 Task: Create in the project VentureTech in Backlog an issue 'Create a new online platform for online art courses with advanced virtual exhibition and portfolio features', assign it to team member softage.1@softage.net and change the status to IN PROGRESS.
Action: Mouse moved to (95, 224)
Screenshot: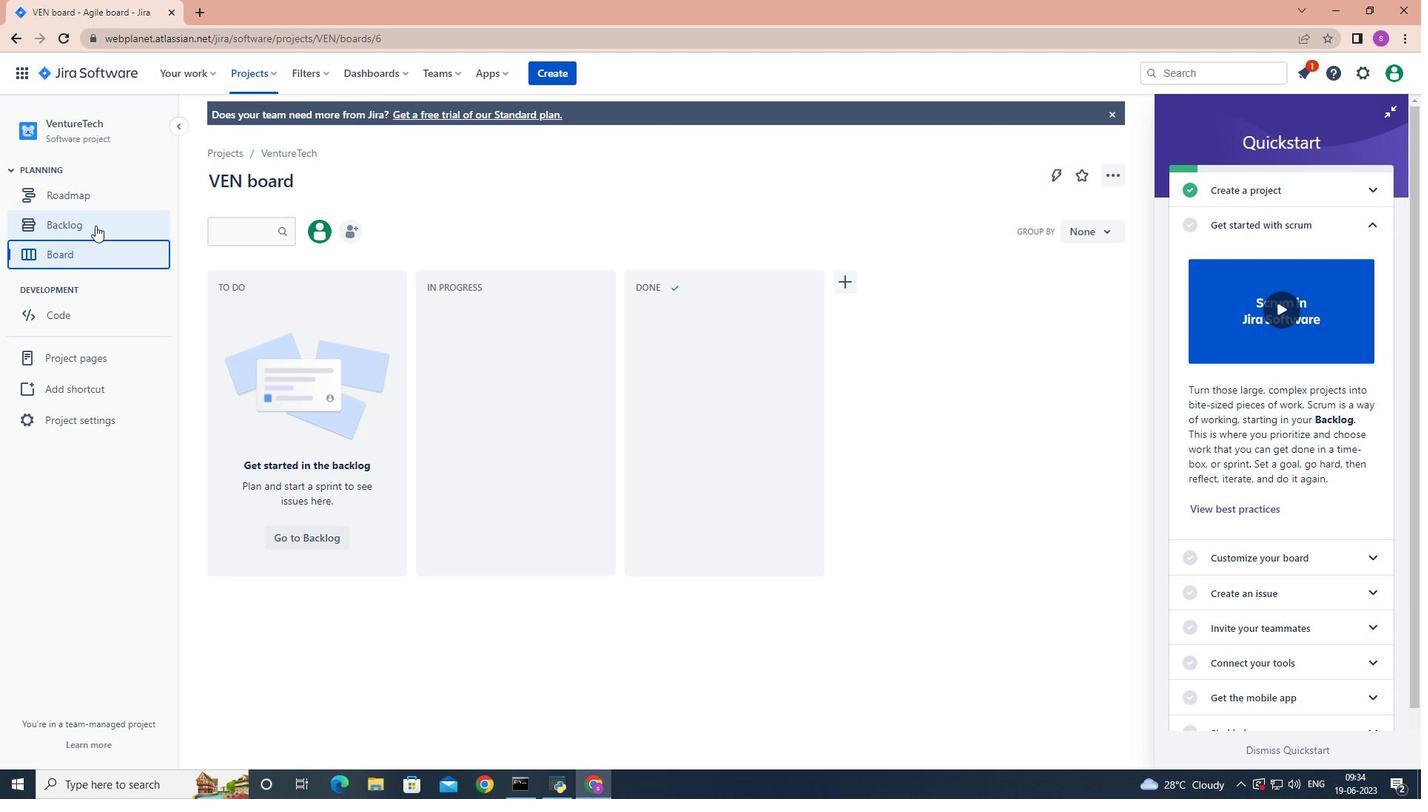 
Action: Mouse pressed left at (95, 224)
Screenshot: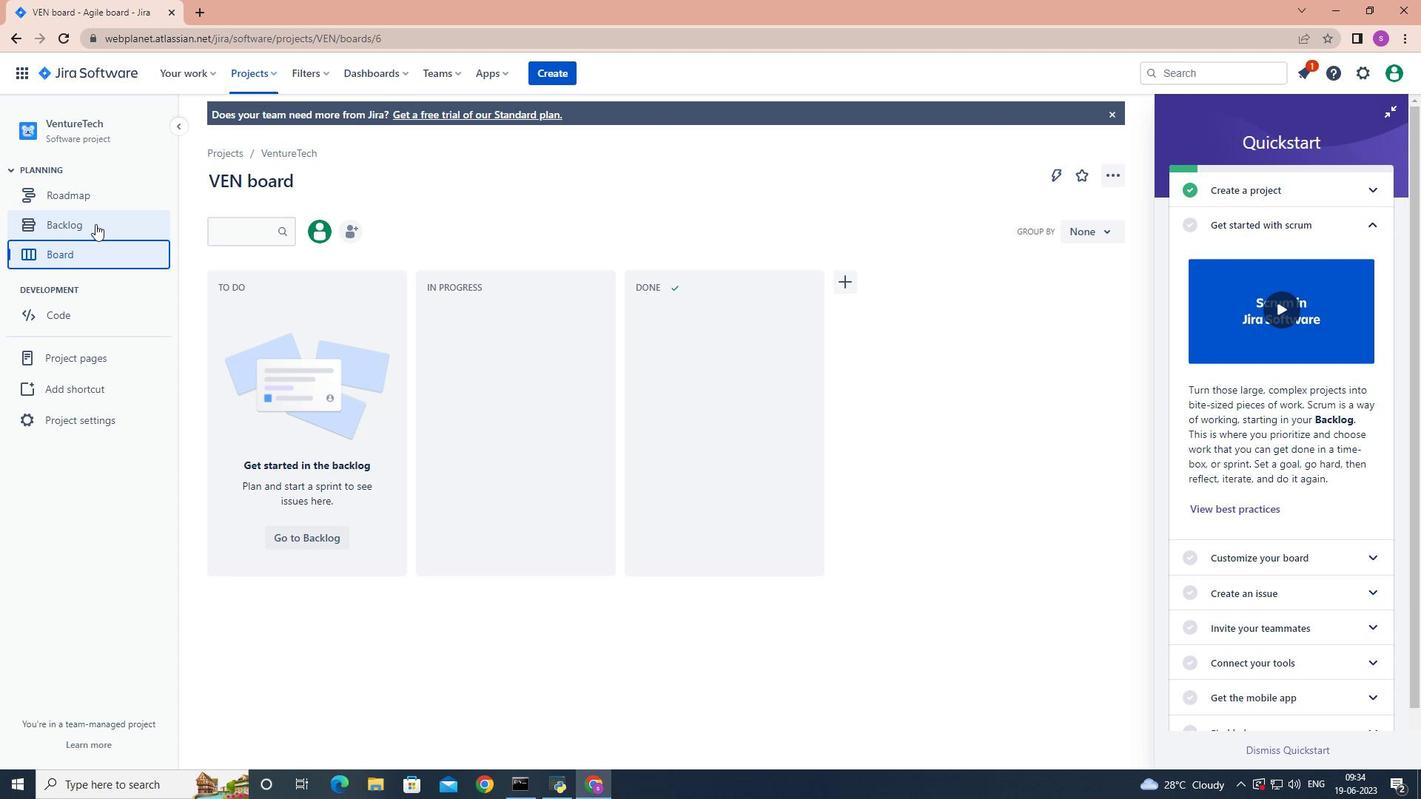 
Action: Mouse moved to (440, 633)
Screenshot: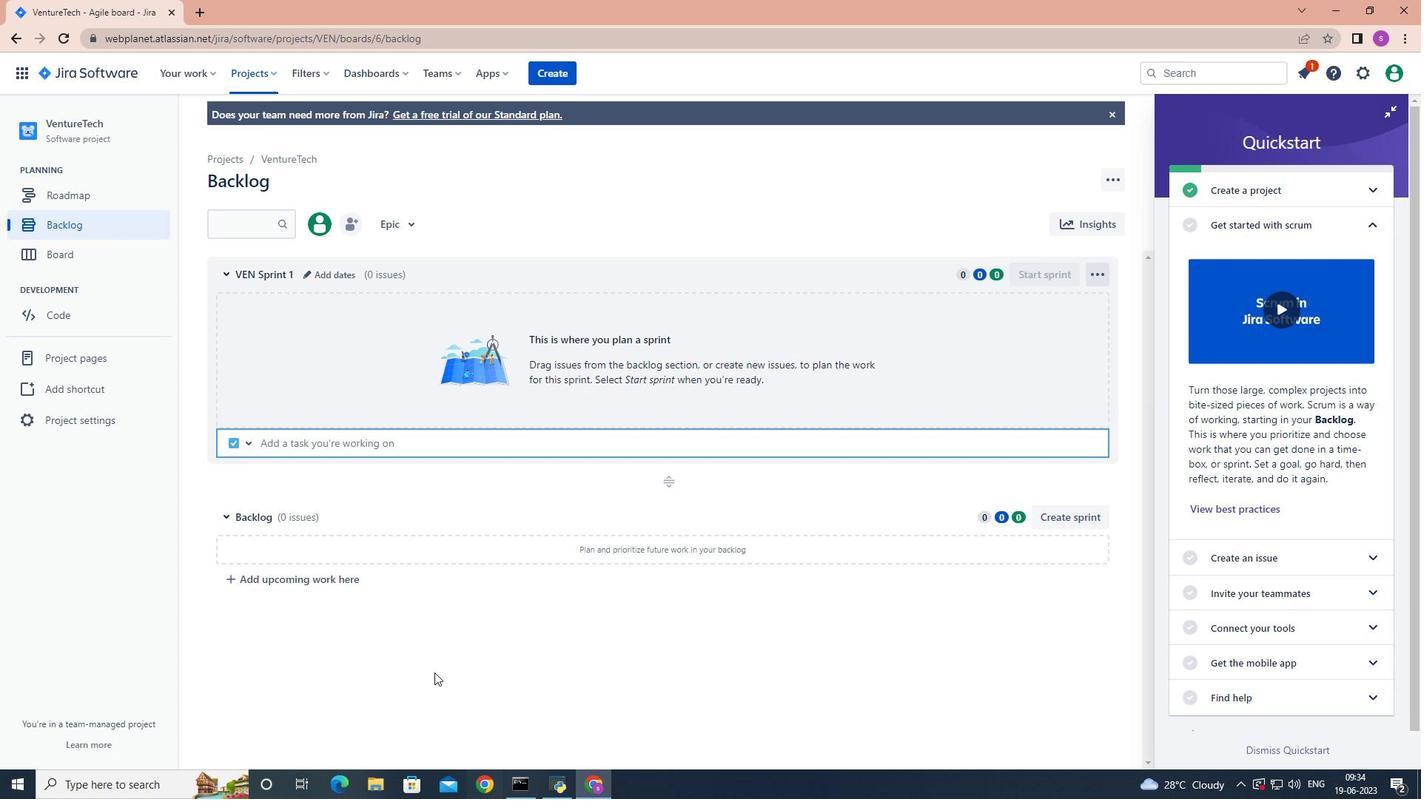 
Action: Mouse pressed left at (440, 633)
Screenshot: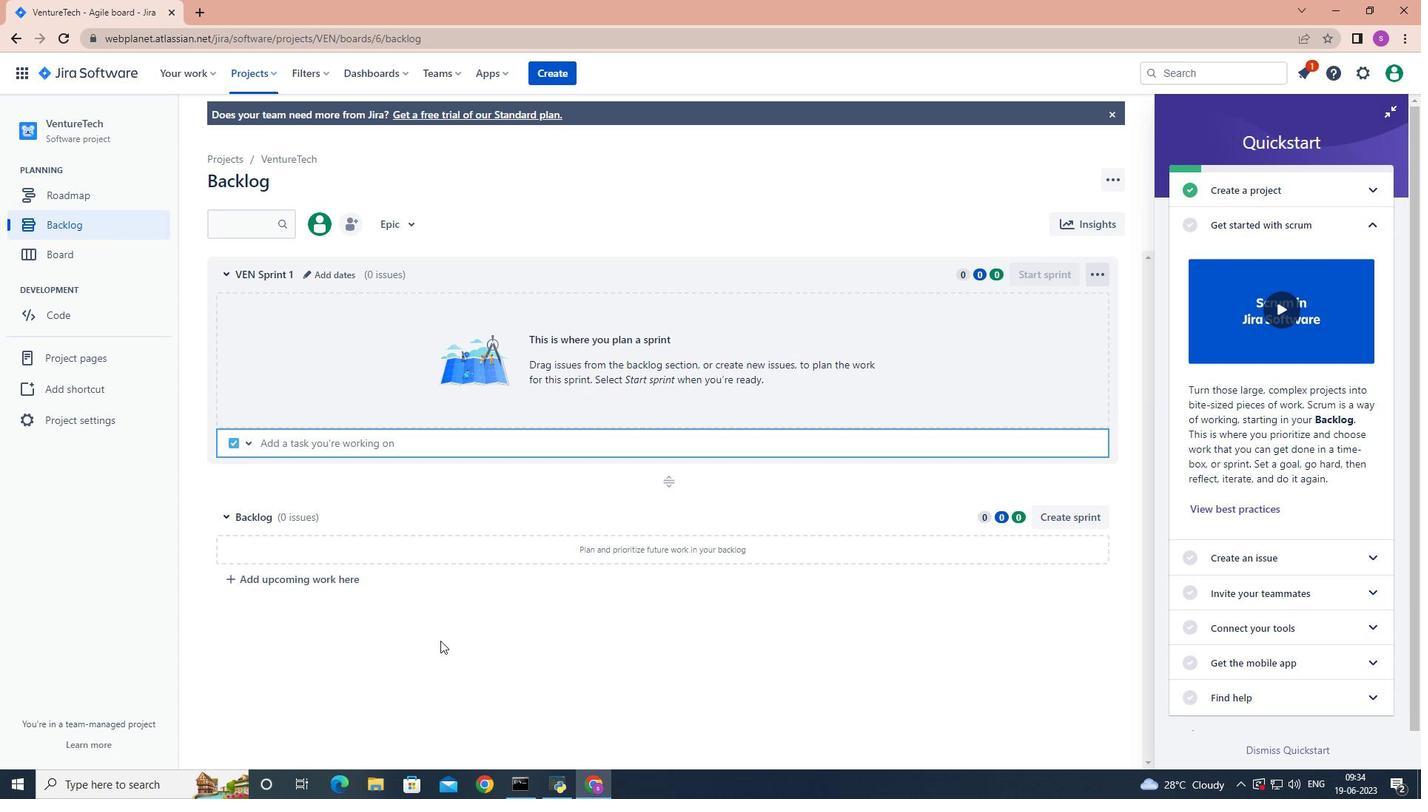 
Action: Mouse moved to (280, 440)
Screenshot: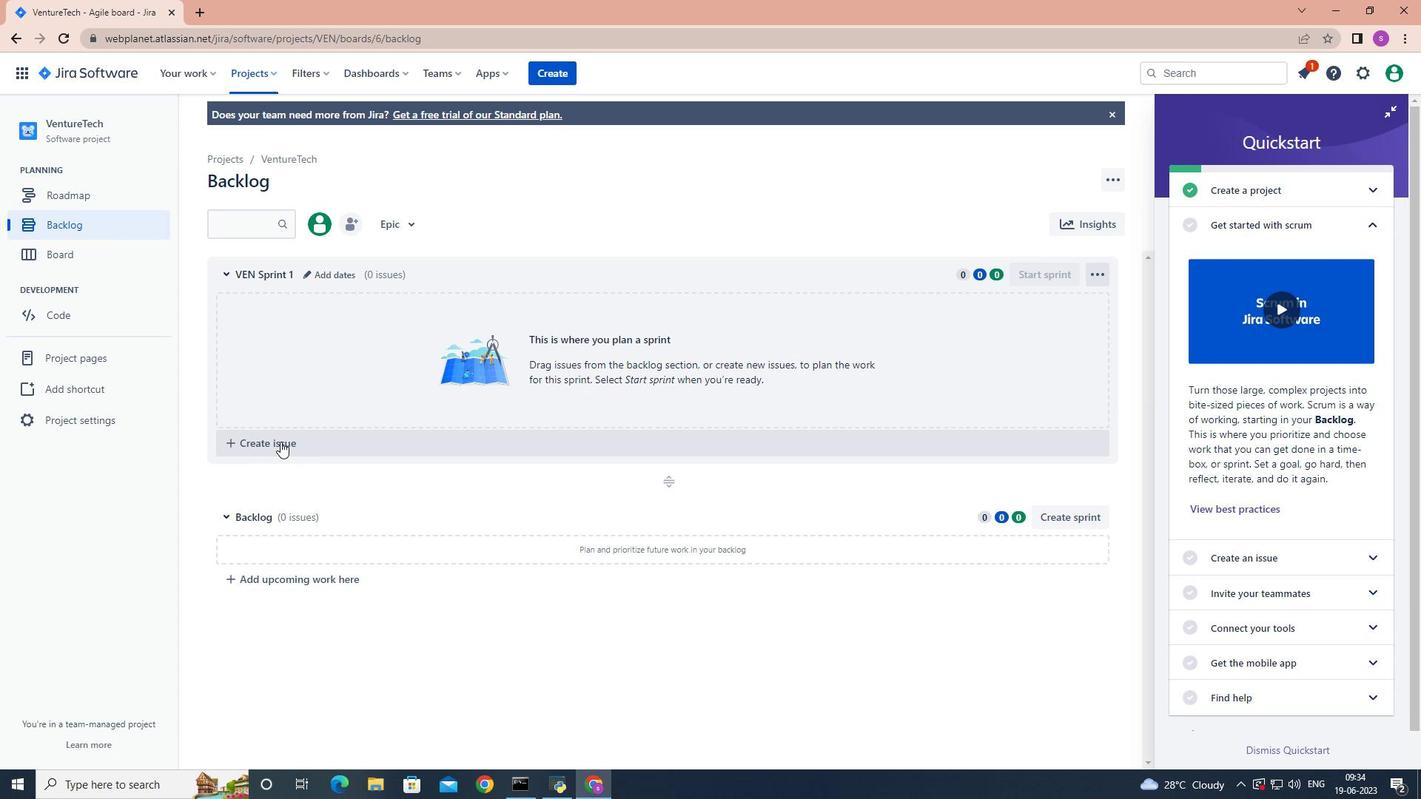 
Action: Mouse pressed left at (280, 440)
Screenshot: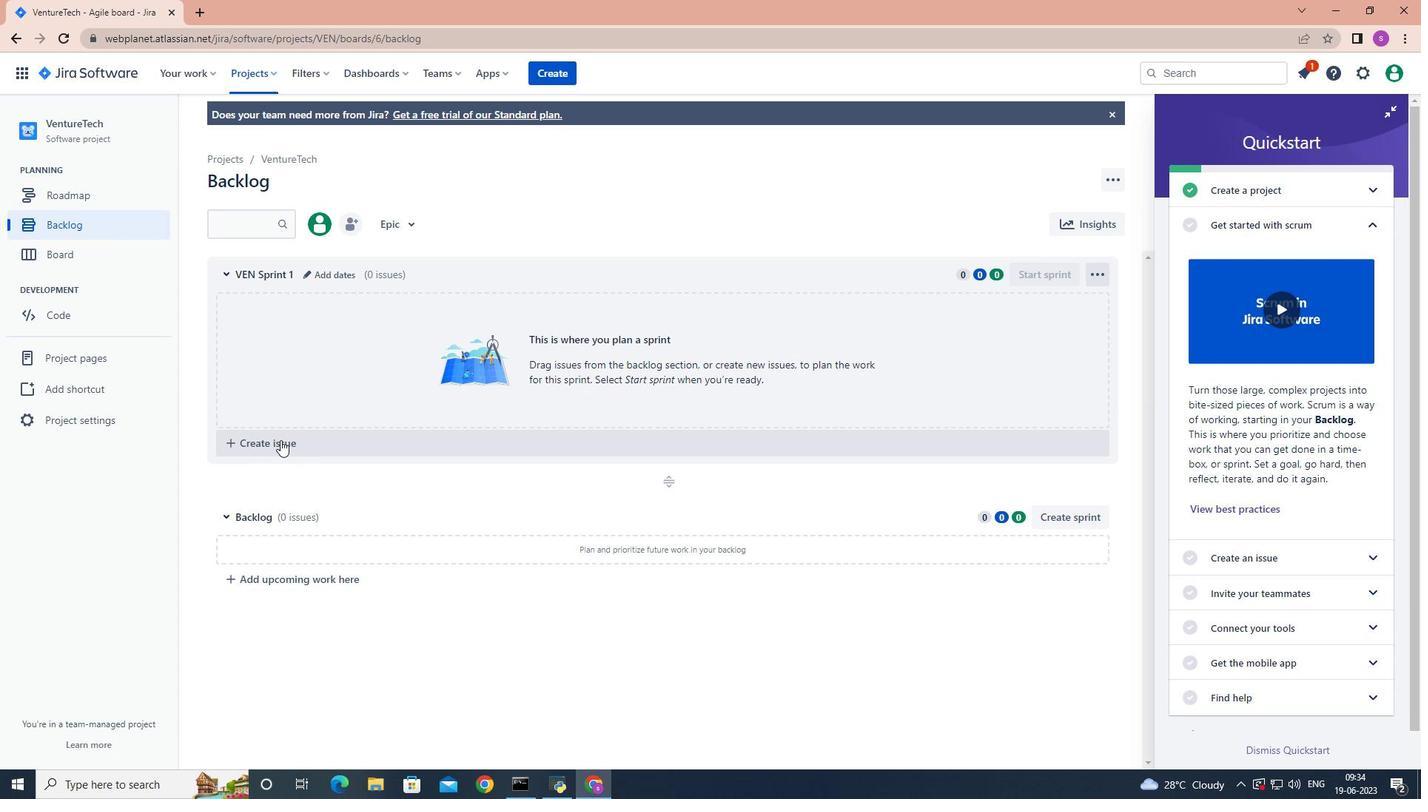 
Action: Mouse moved to (280, 440)
Screenshot: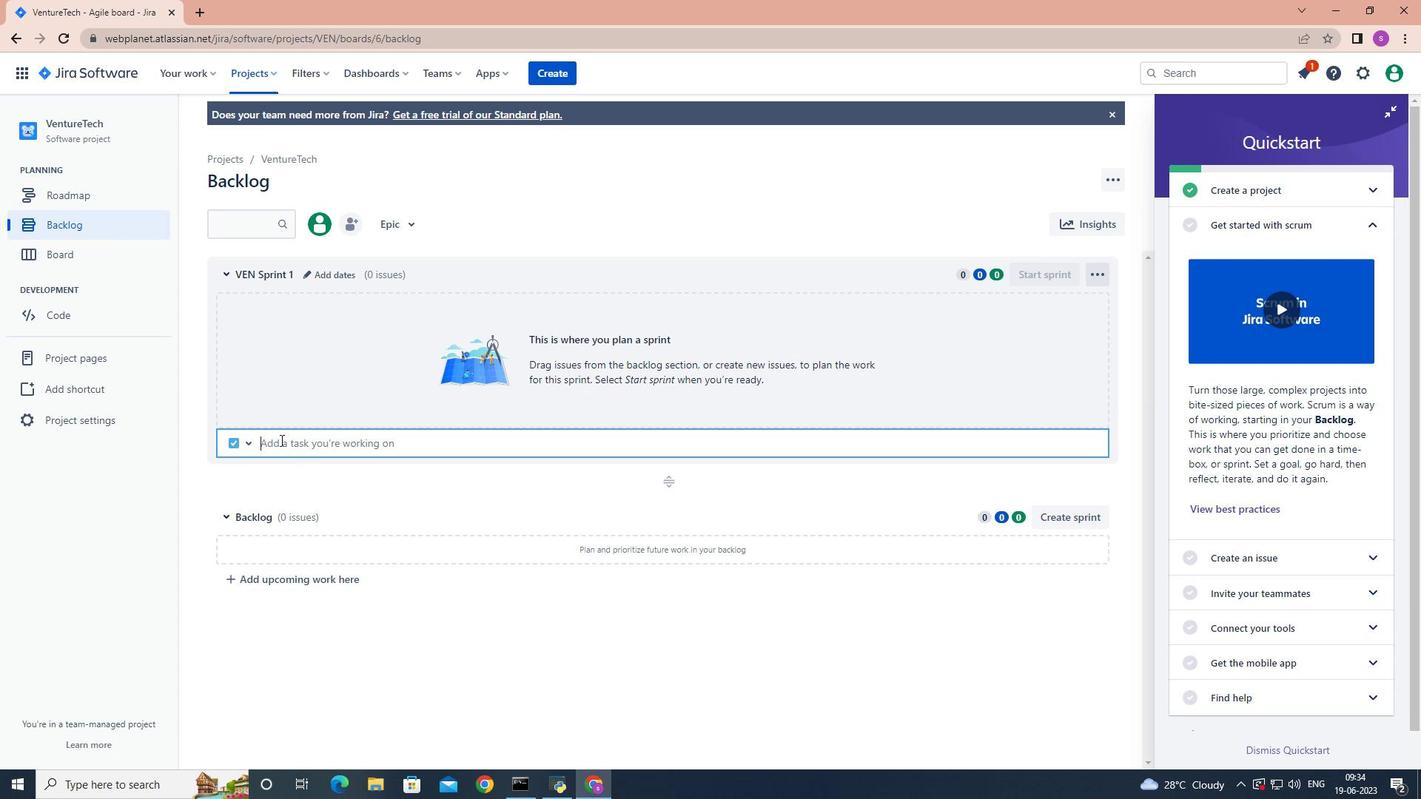 
Action: Key pressed <Key.shift>Create<Key.space>a<Key.space>new<Key.space>online<Key.space>platform<Key.space>for<Key.space>online<Key.space>aart<Key.space><Key.backspace><Key.backspace><Key.backspace><Key.backspace>rt<Key.space>courses<Key.space>with<Key.space>advanced<Key.space>virtual<Key.space>exhibition<Key.space>and<Key.space>portfolio<Key.space>features<Key.enter>
Screenshot: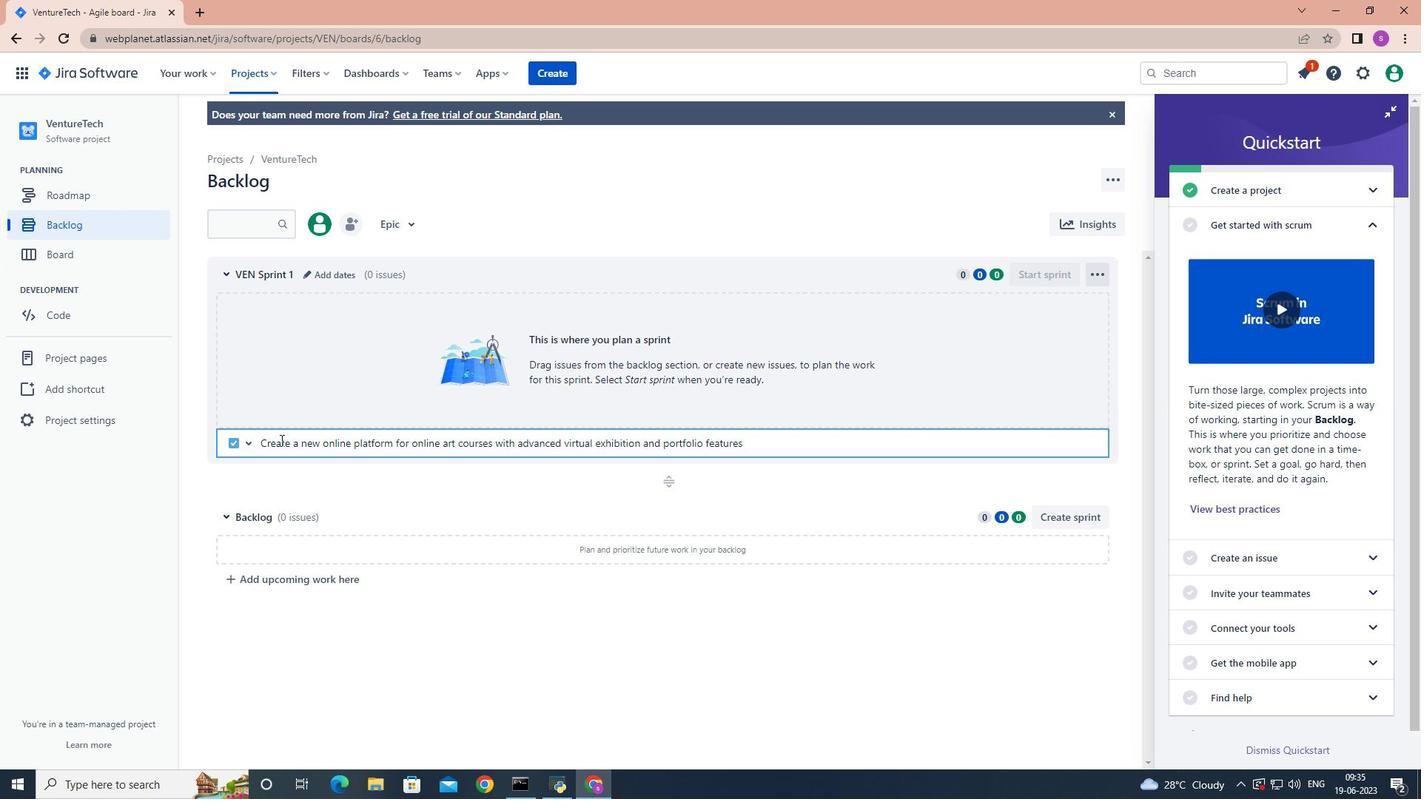 
Action: Mouse moved to (850, 302)
Screenshot: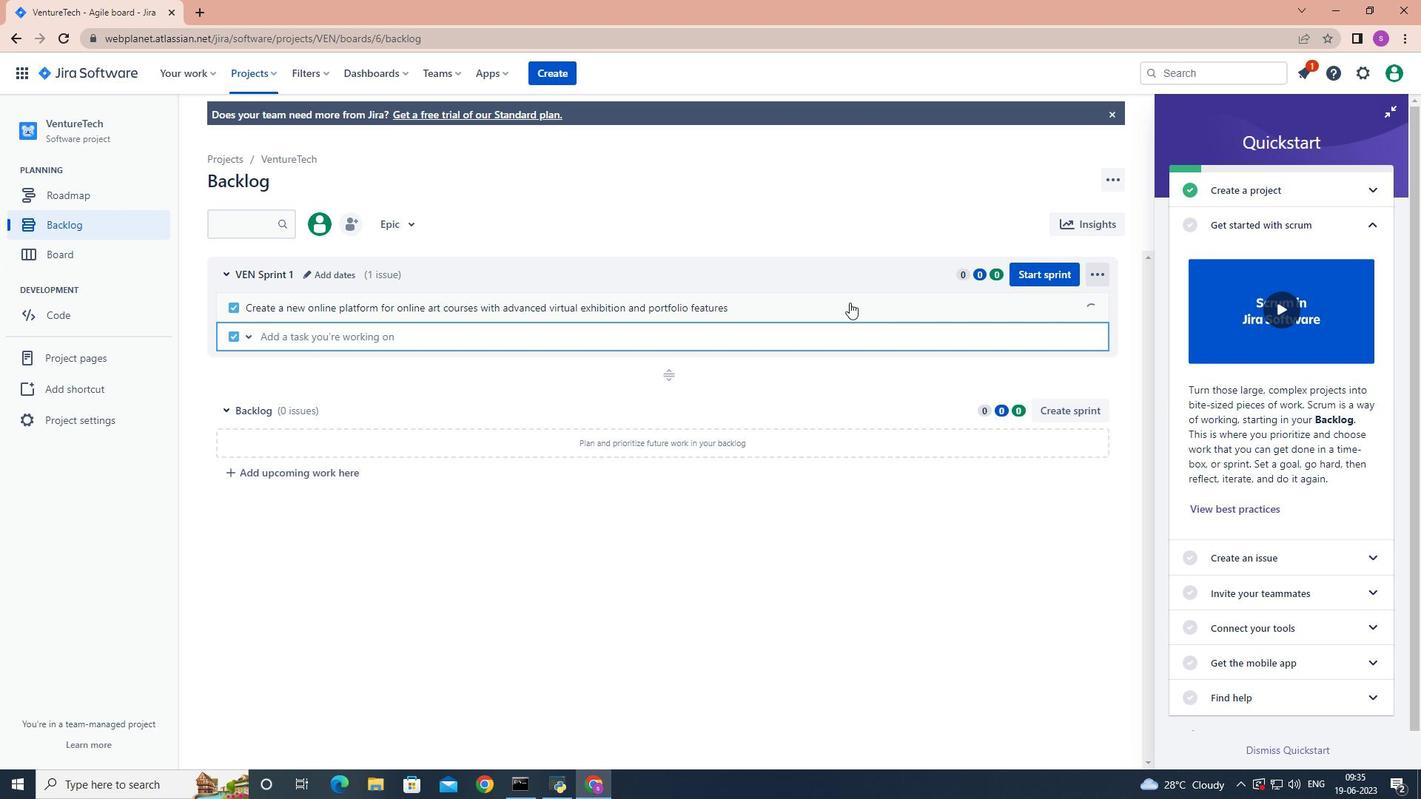 
Action: Mouse pressed left at (850, 302)
Screenshot: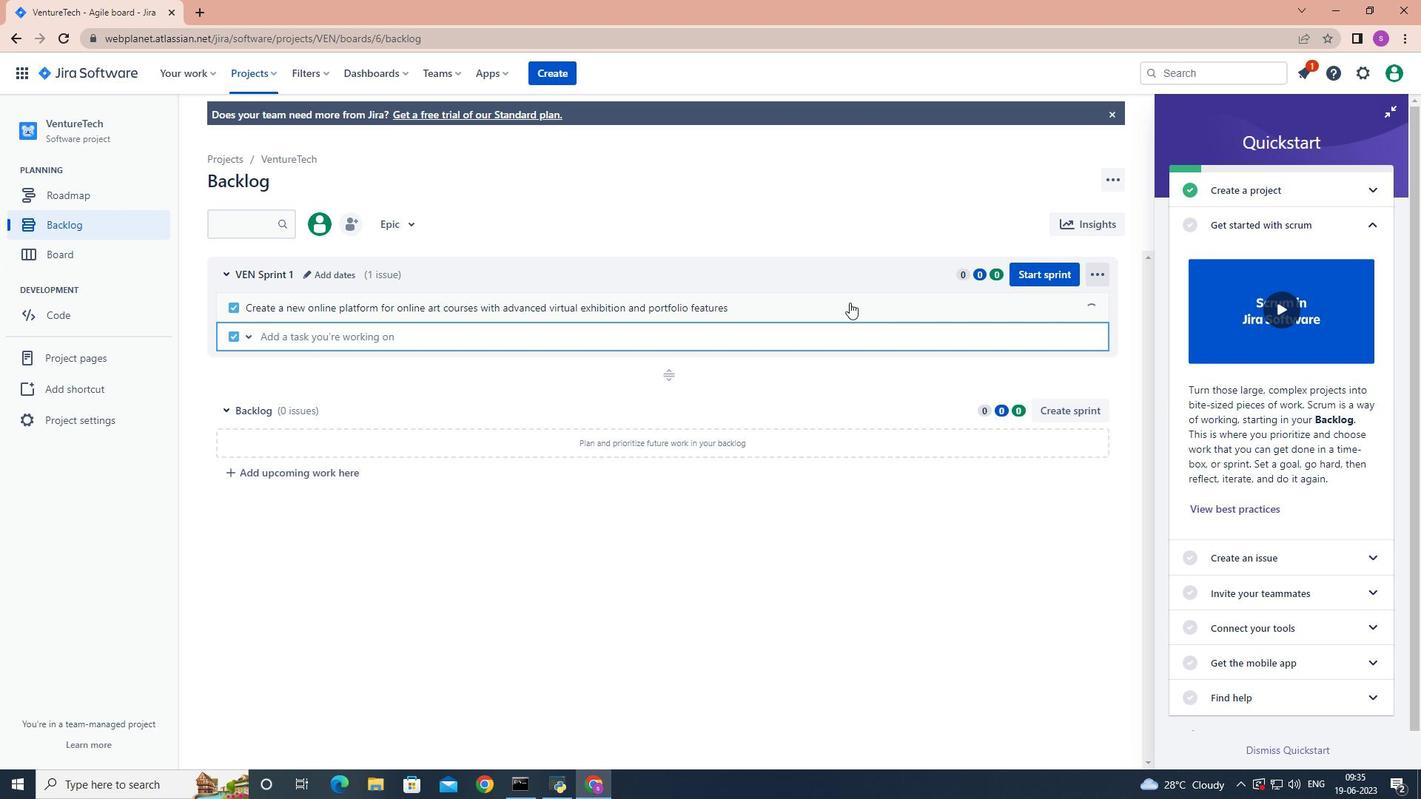 
Action: Mouse moved to (1121, 263)
Screenshot: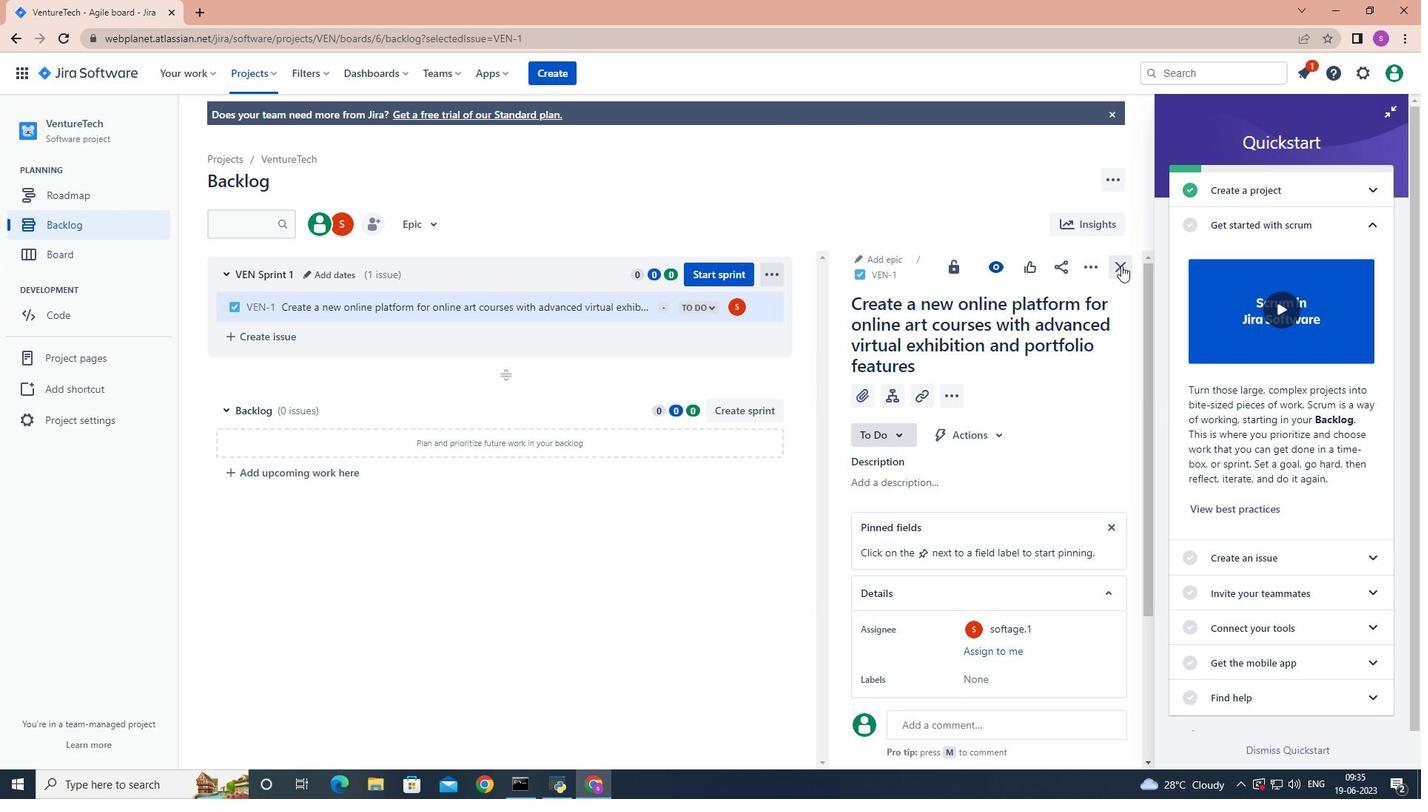 
Action: Mouse pressed left at (1121, 263)
Screenshot: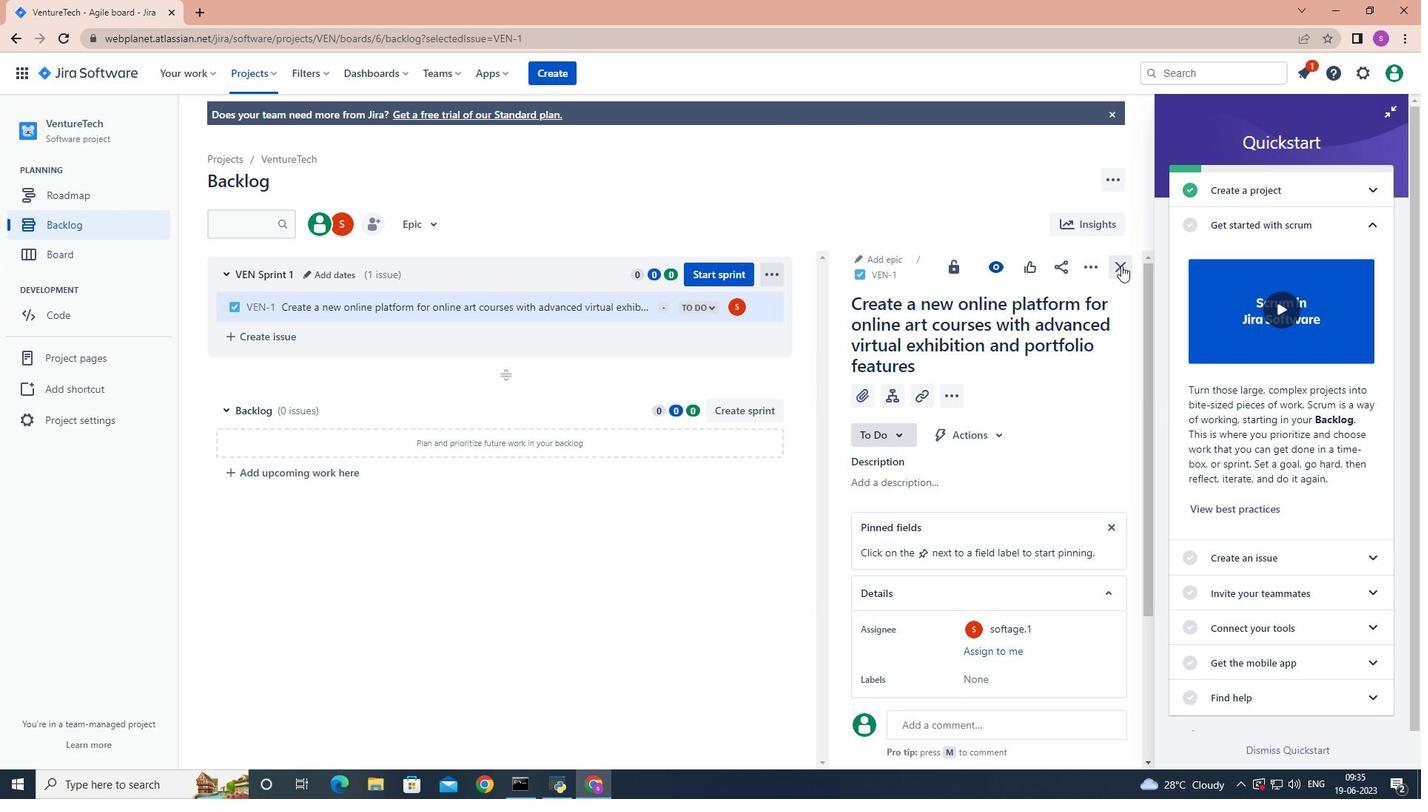 
Action: Mouse moved to (1058, 306)
Screenshot: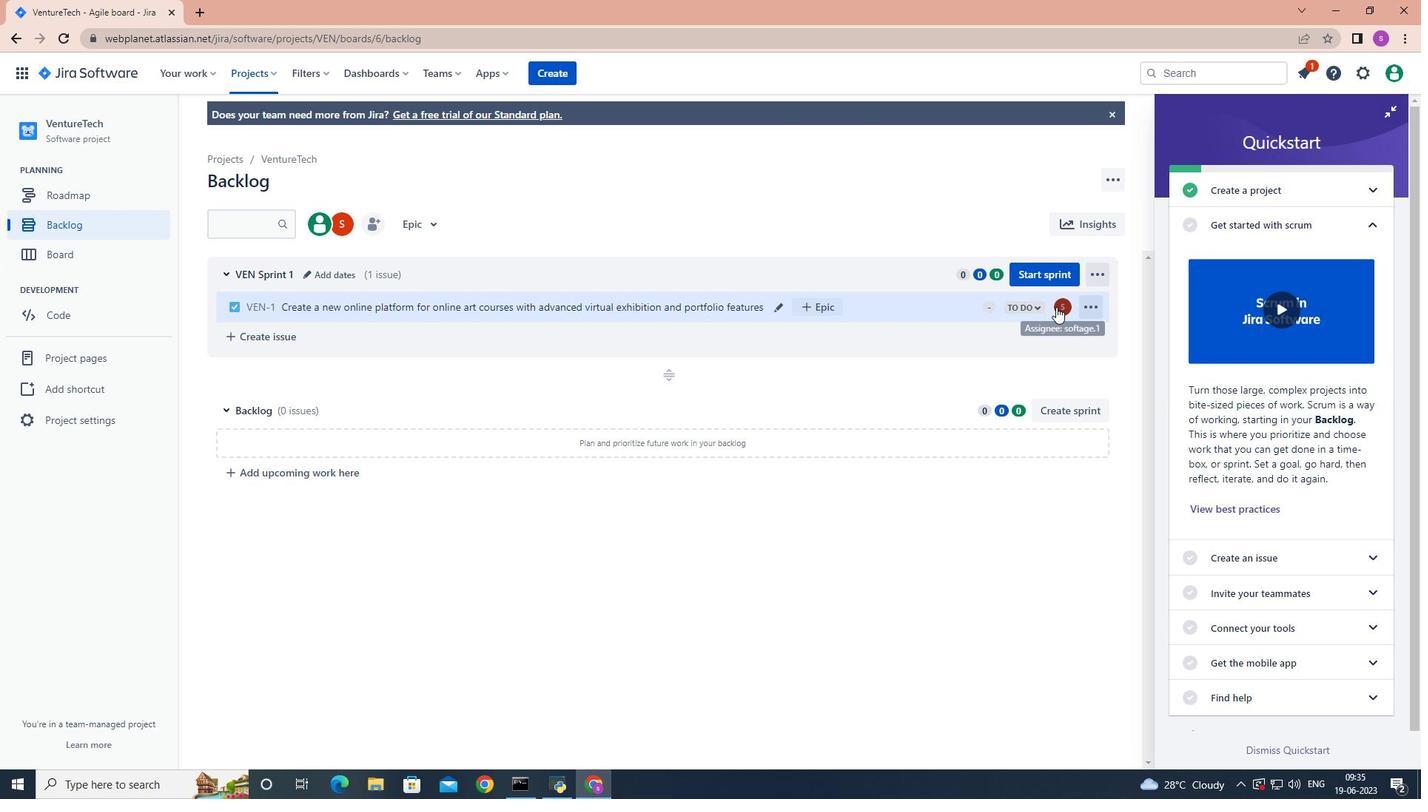 
Action: Mouse pressed left at (1058, 306)
Screenshot: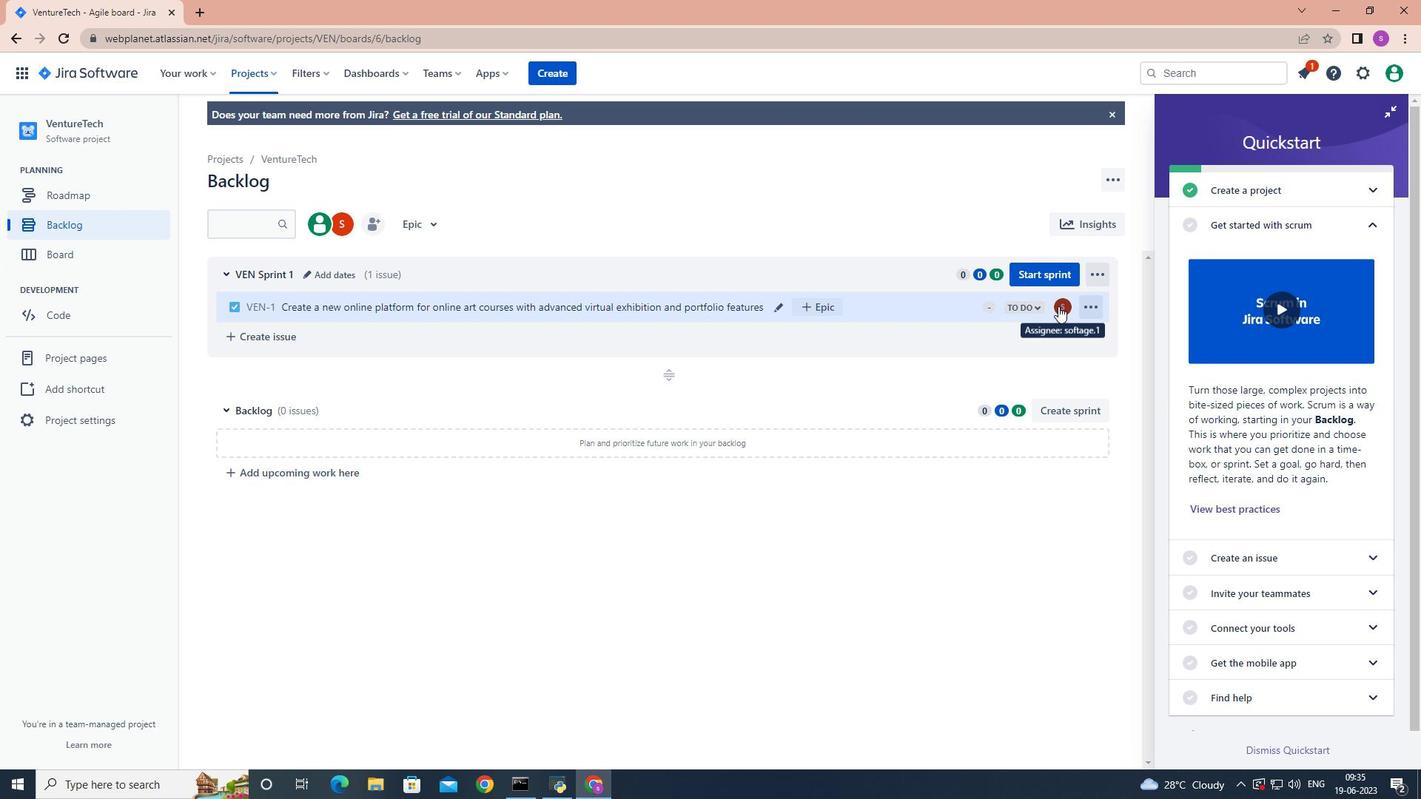 
Action: Mouse moved to (1058, 306)
Screenshot: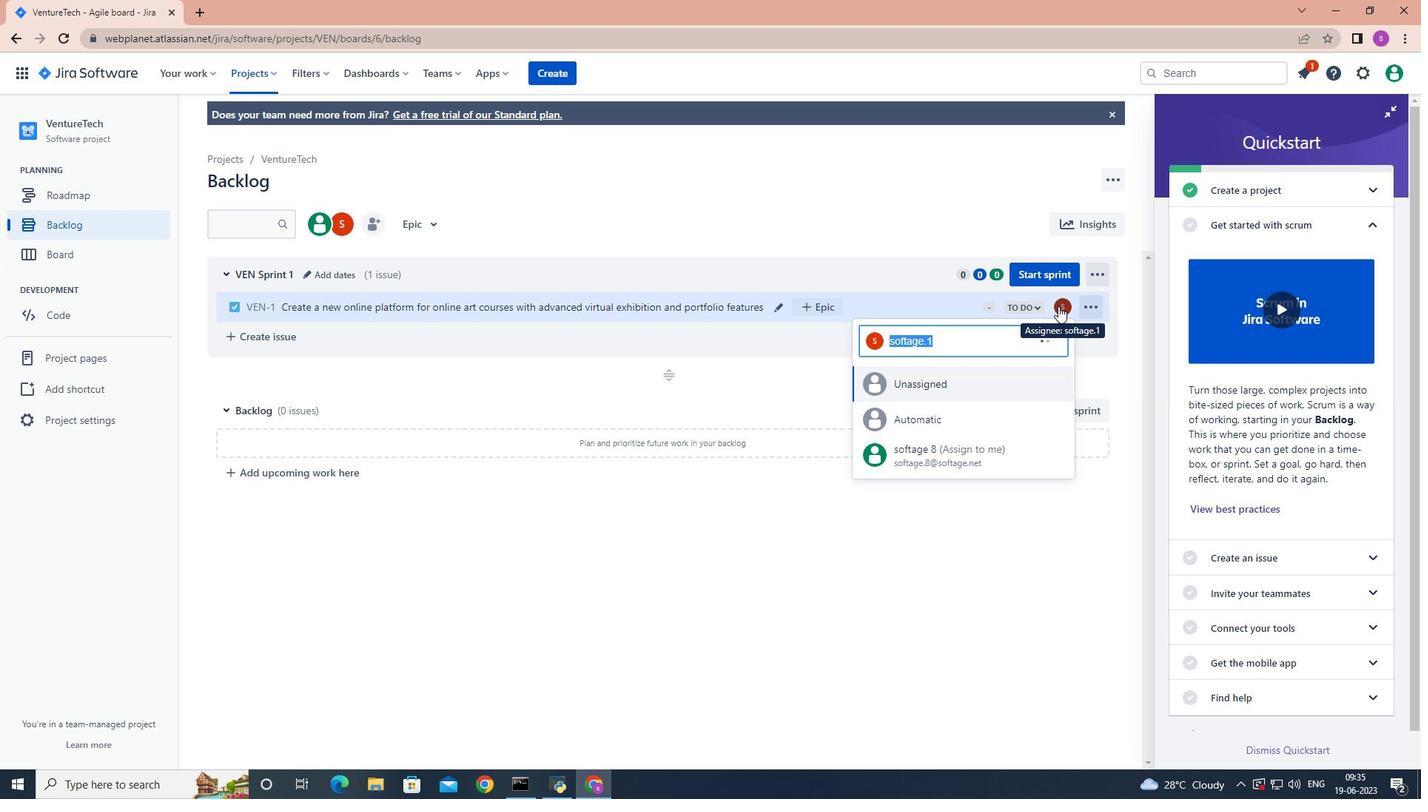 
Action: Key pressed softage.1
Screenshot: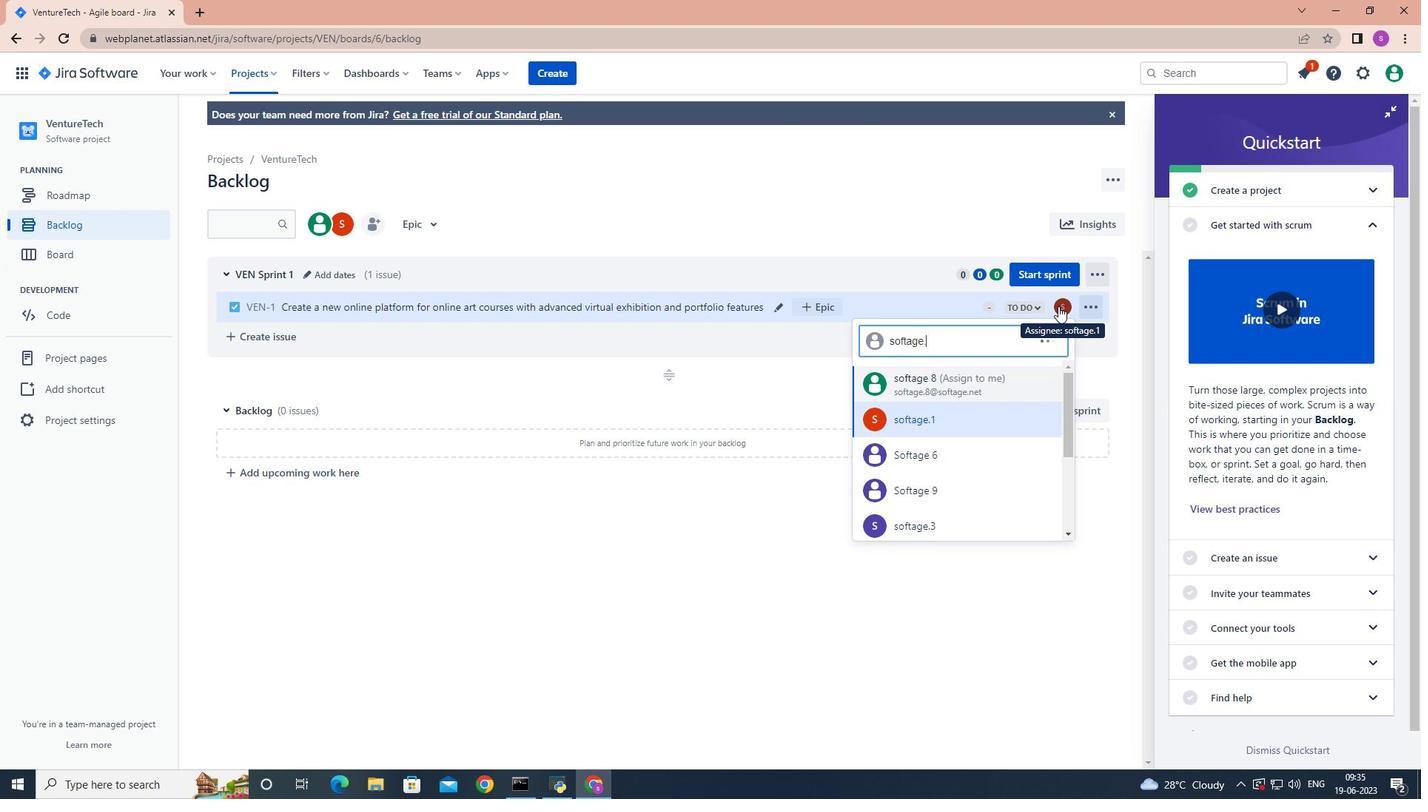 
Action: Mouse moved to (977, 422)
Screenshot: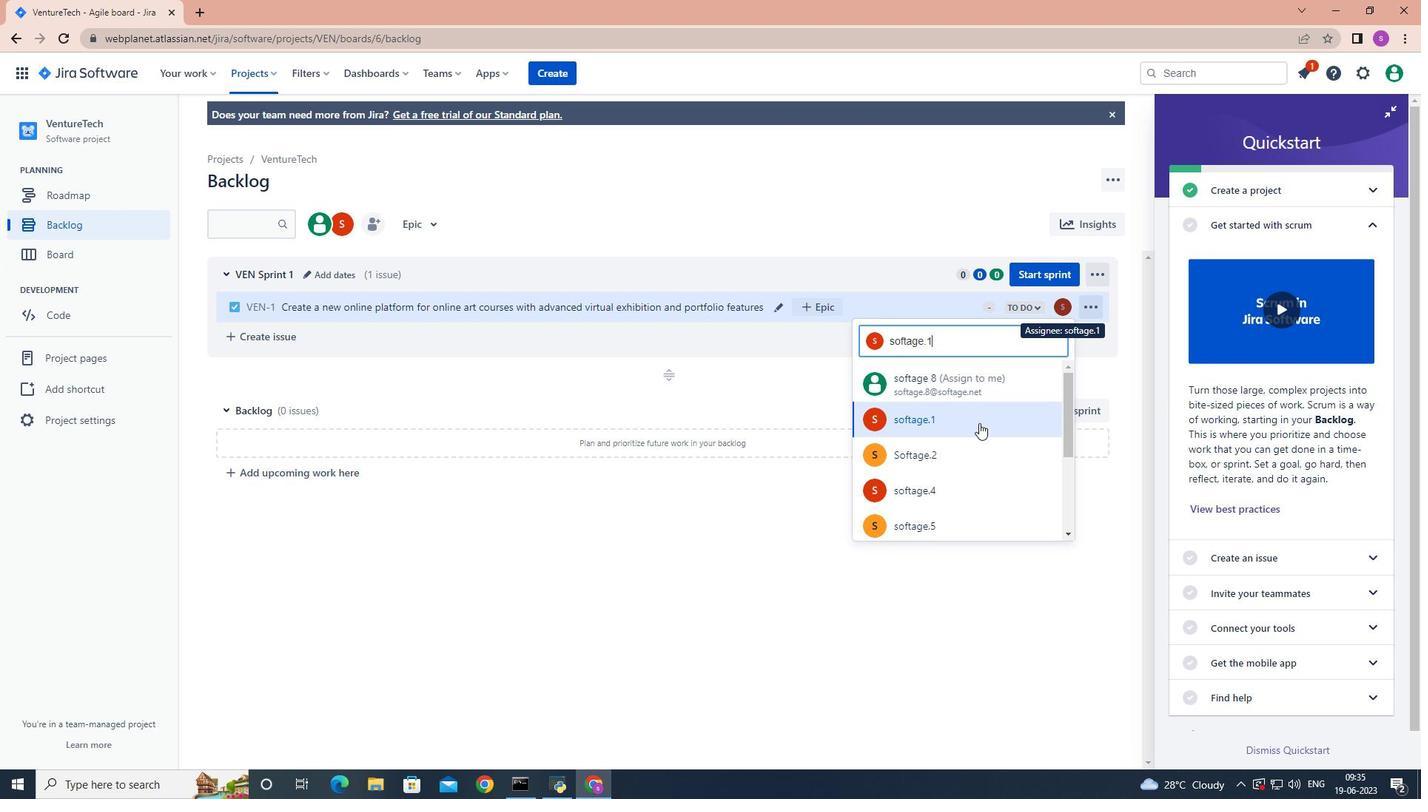 
Action: Mouse pressed left at (977, 422)
Screenshot: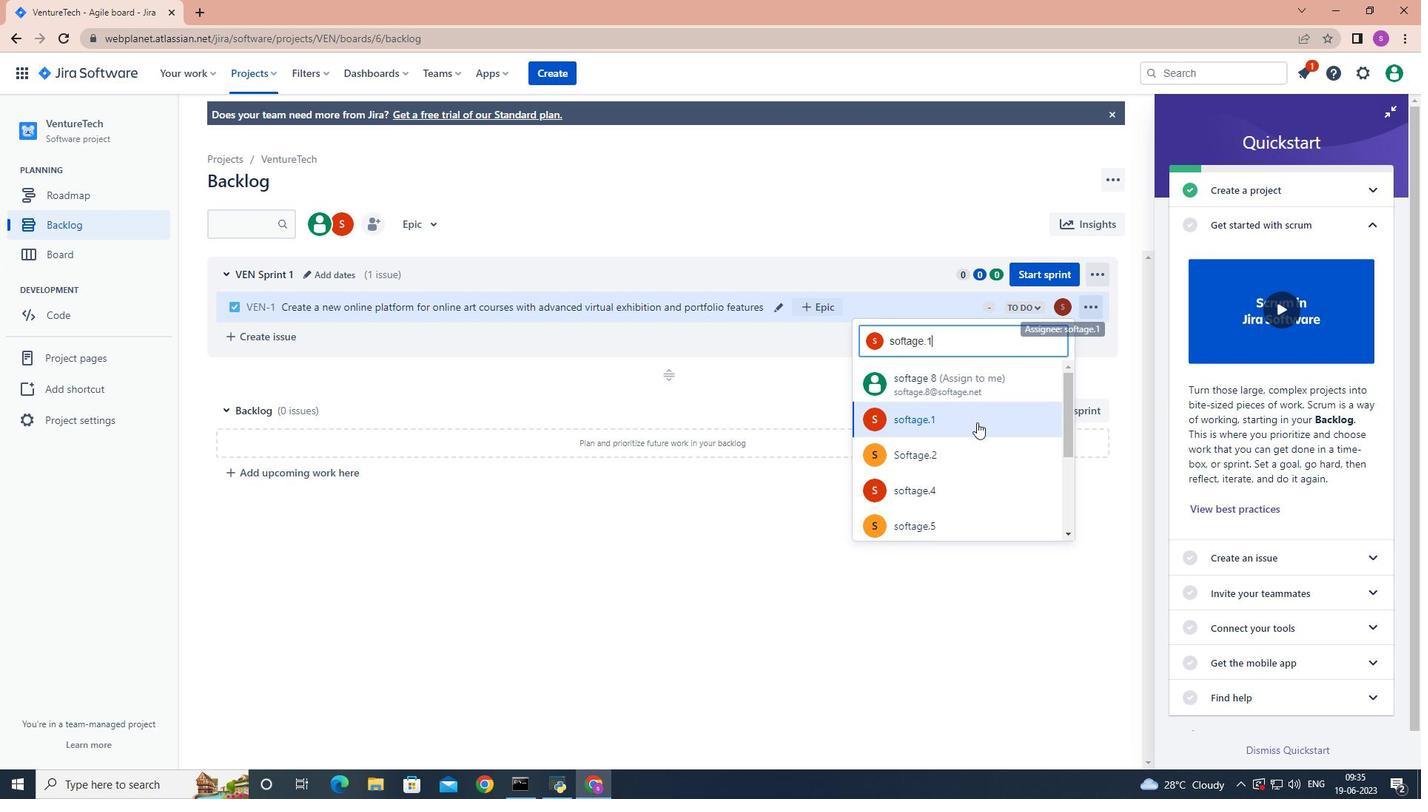 
Action: Mouse moved to (1035, 306)
Screenshot: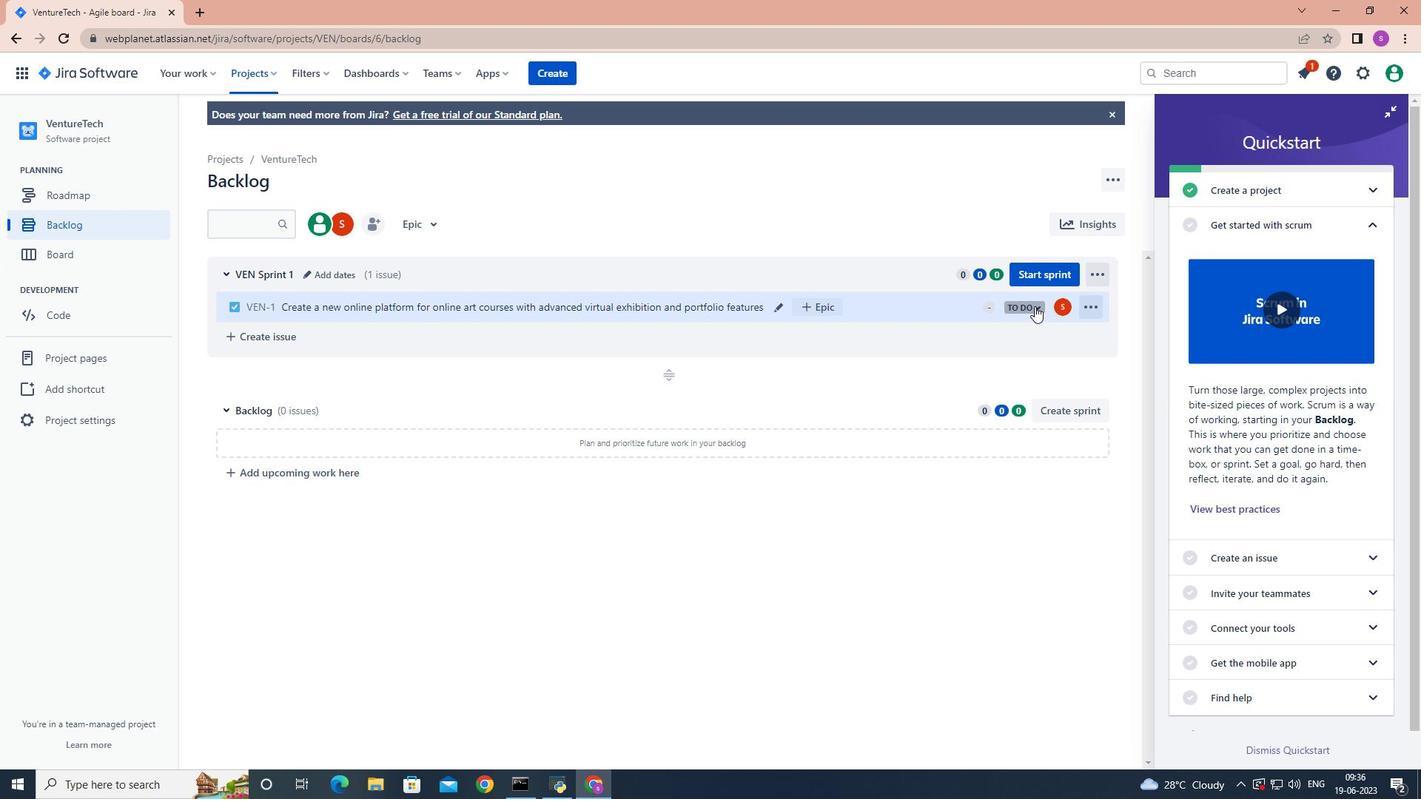 
Action: Mouse pressed left at (1035, 306)
Screenshot: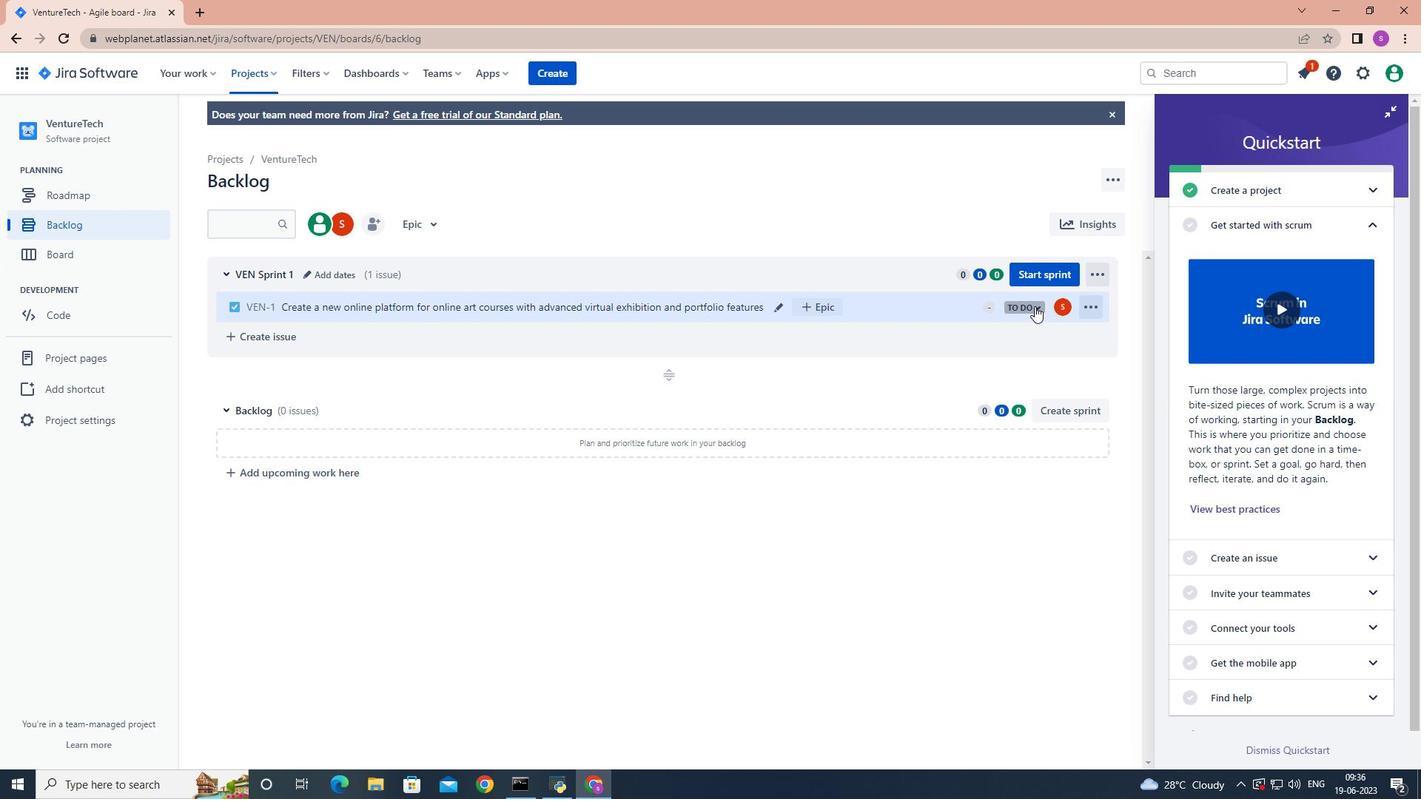 
Action: Mouse moved to (1045, 330)
Screenshot: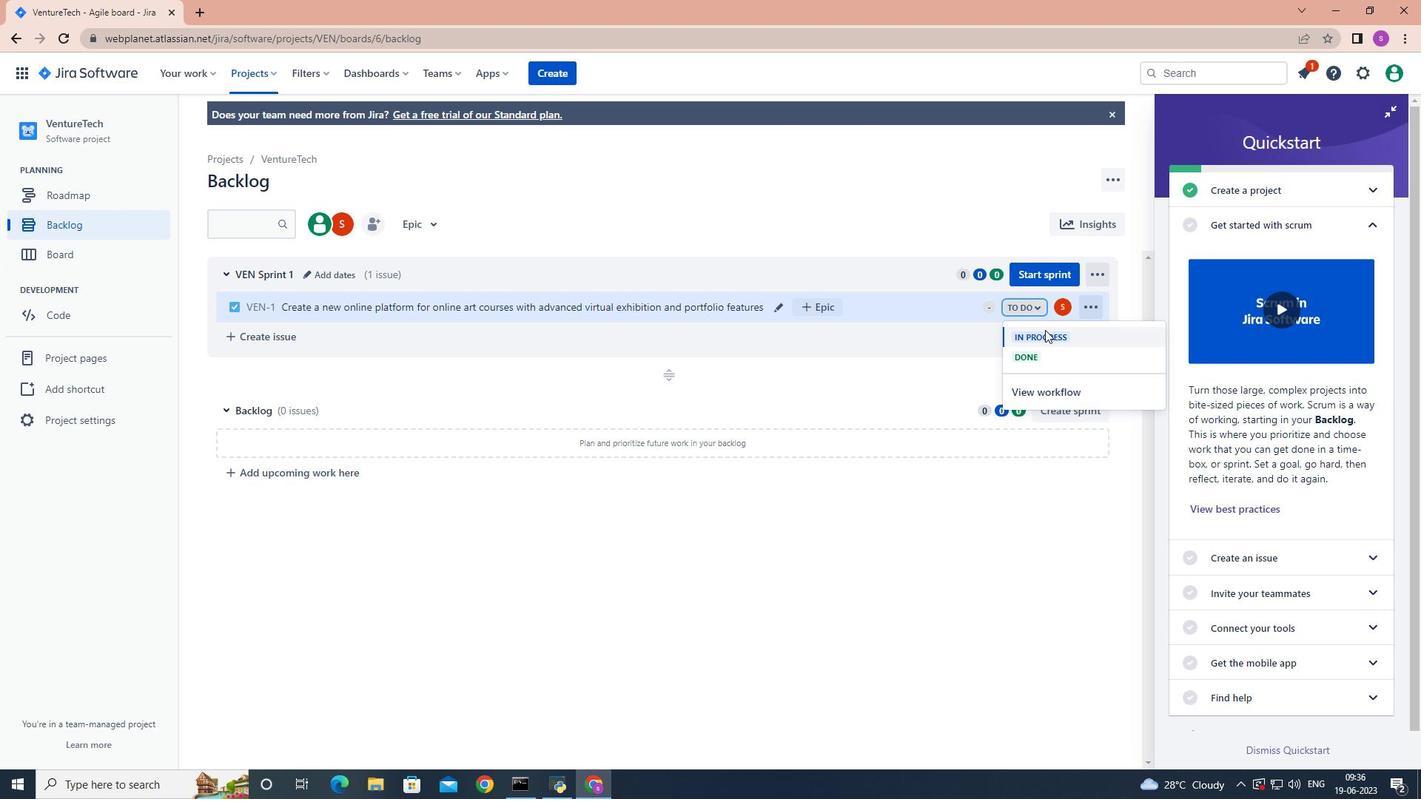 
Action: Mouse pressed left at (1045, 330)
Screenshot: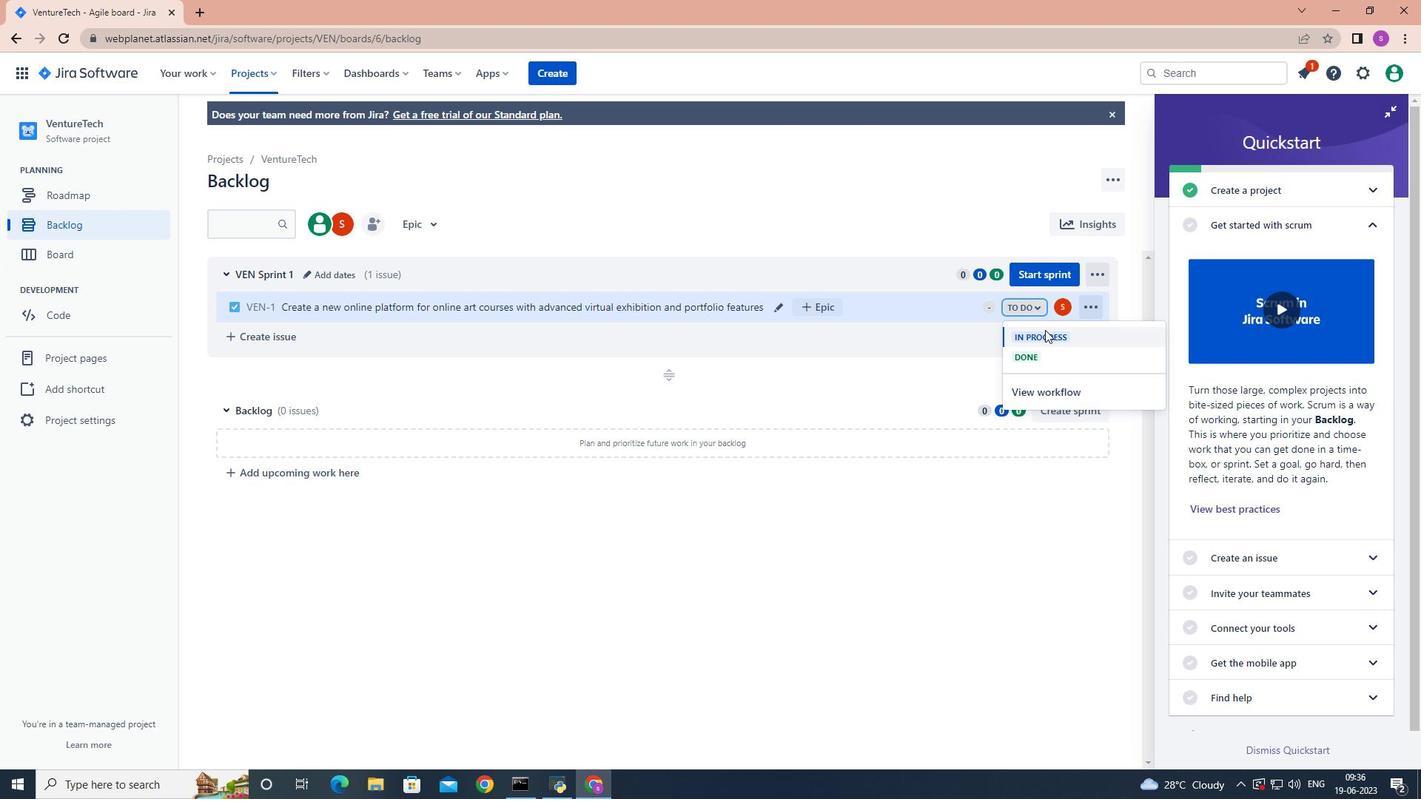 
Action: Mouse moved to (598, 621)
Screenshot: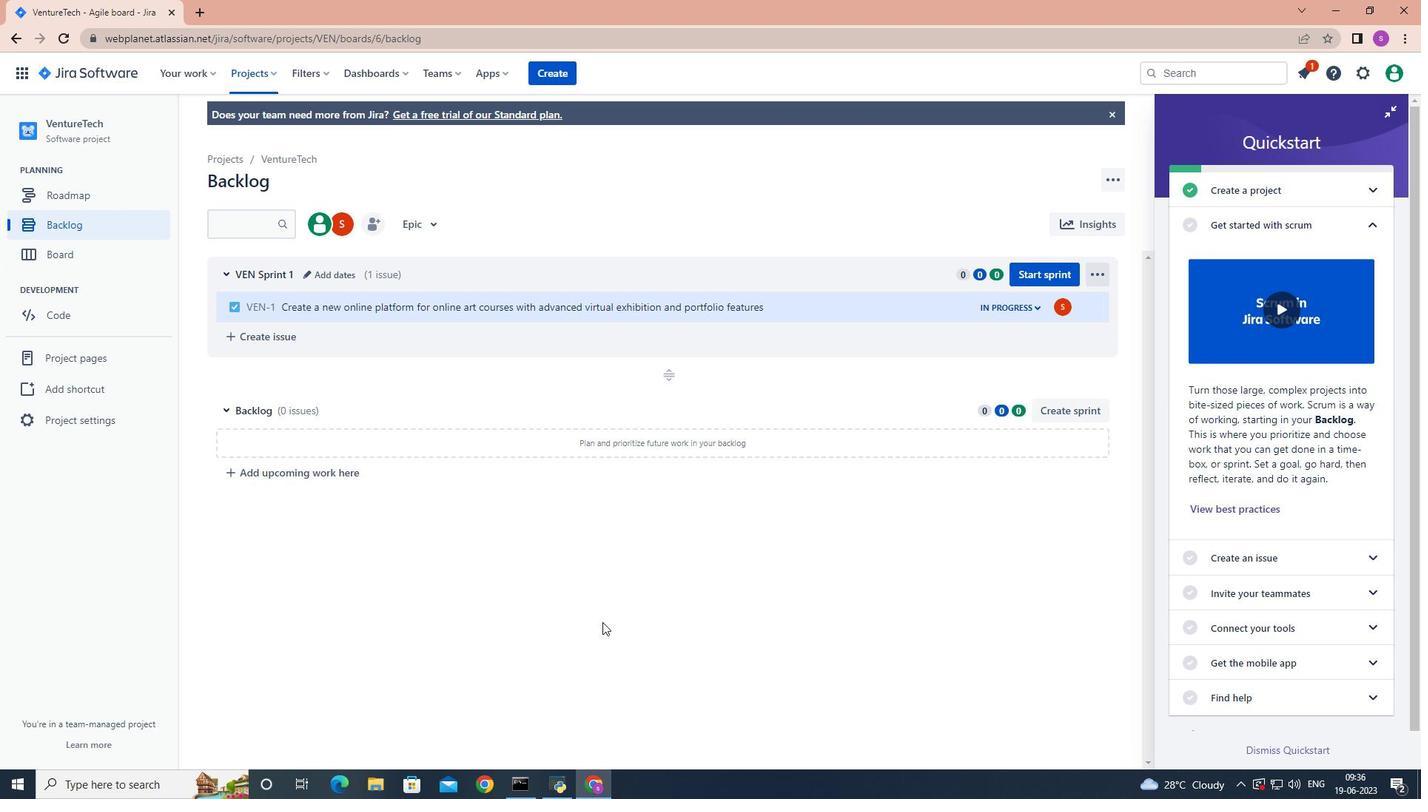 
